 Task: Search one way flight ticket for 5 adults, 1 child, 2 infants in seat and 1 infant on lap in business from Columbus: Golden Triangle Regional Airport to Greensboro: Piedmont Triad International Airport on 5-1-2023. Number of bags: 1 carry on bag. Price is upto 110000. Outbound departure time preference is 7:45.
Action: Mouse moved to (238, 395)
Screenshot: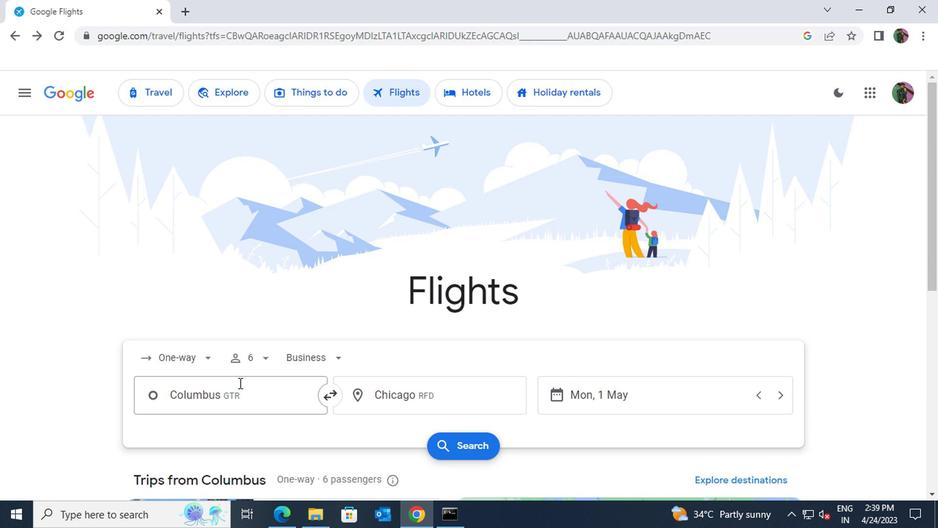 
Action: Mouse pressed left at (238, 395)
Screenshot: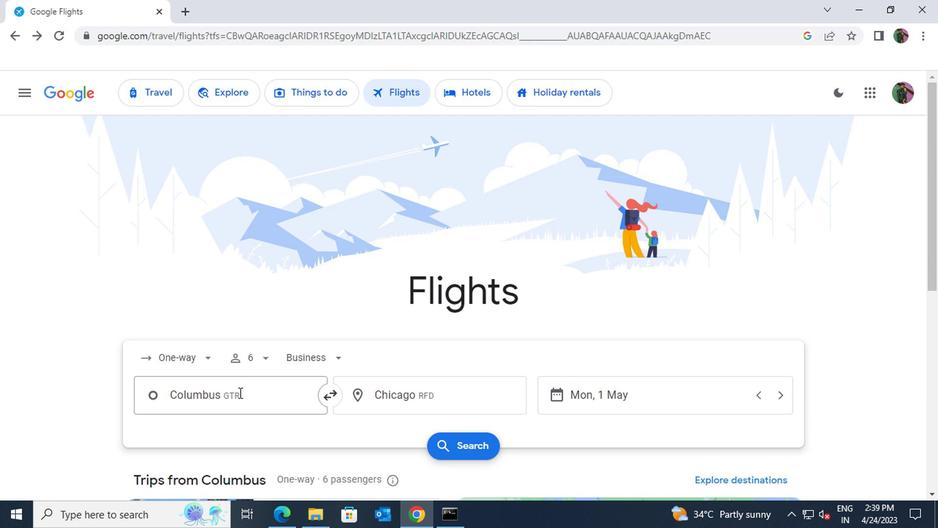 
Action: Mouse moved to (238, 395)
Screenshot: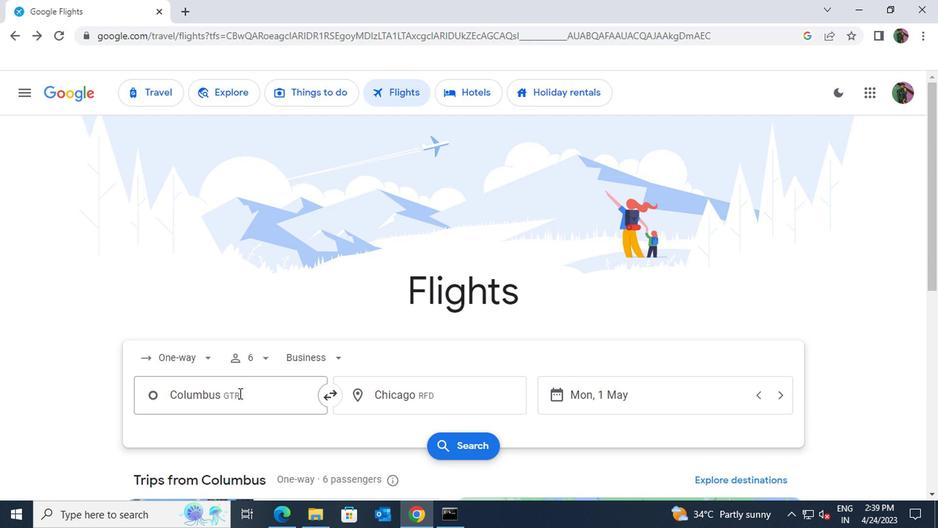 
Action: Key pressed golden<Key.space>trianglr
Screenshot: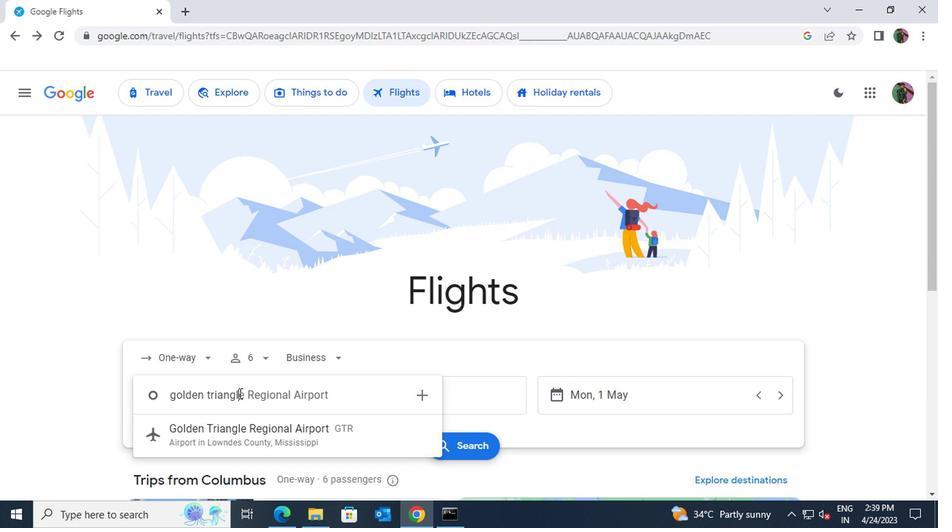 
Action: Mouse moved to (241, 425)
Screenshot: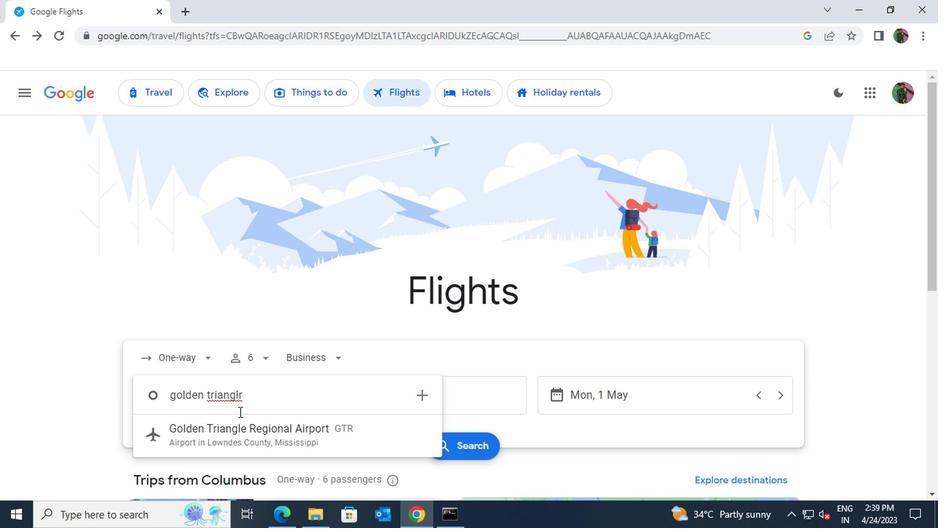 
Action: Mouse pressed left at (241, 425)
Screenshot: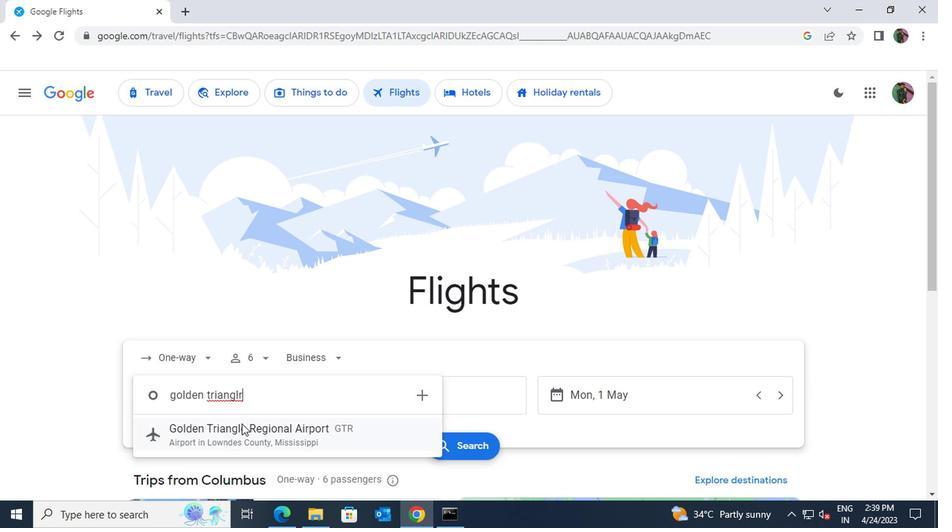 
Action: Mouse moved to (361, 402)
Screenshot: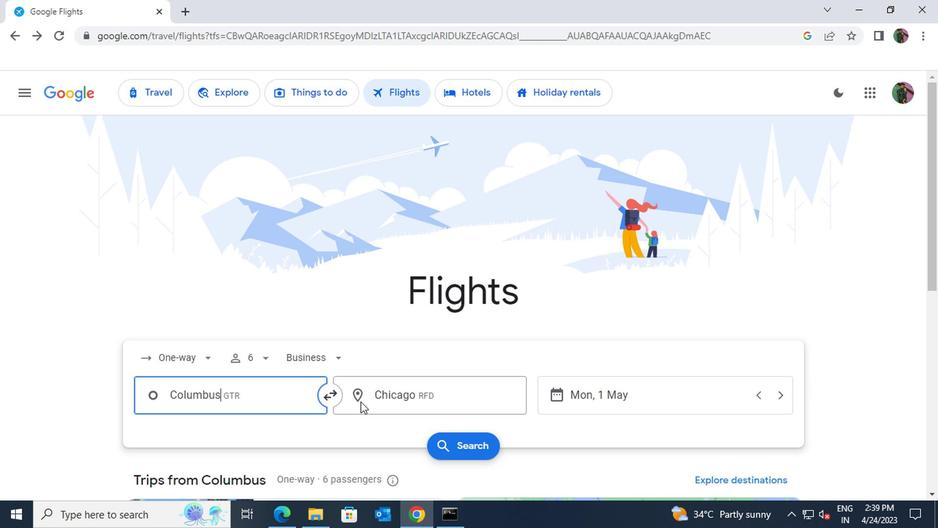 
Action: Mouse pressed left at (361, 402)
Screenshot: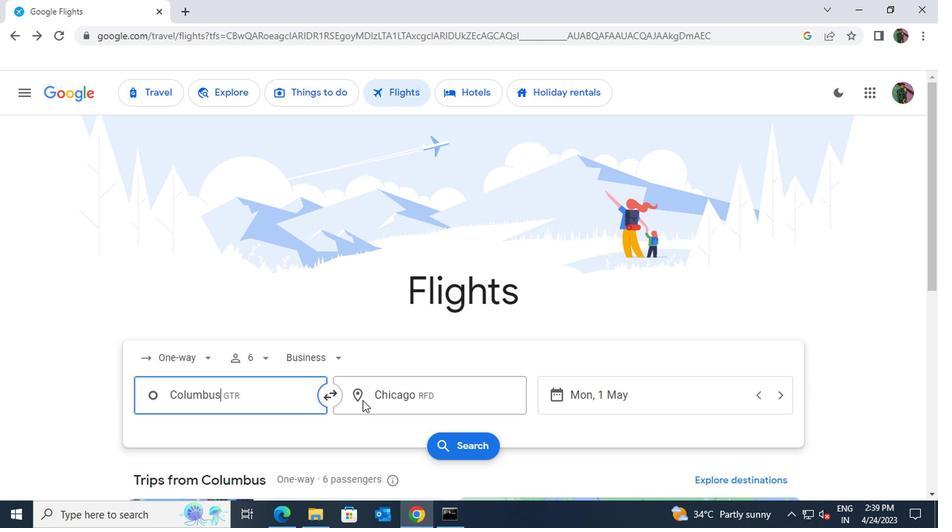 
Action: Key pressed greensboro
Screenshot: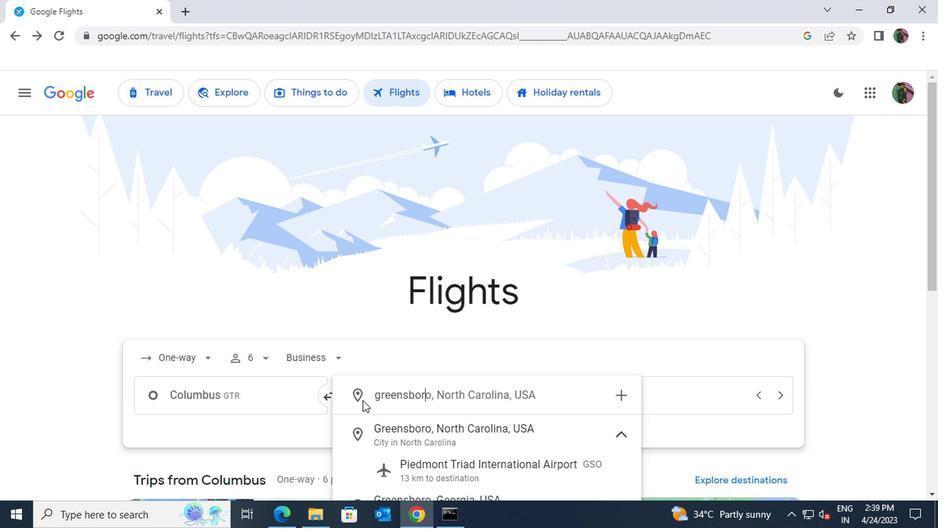 
Action: Mouse moved to (410, 461)
Screenshot: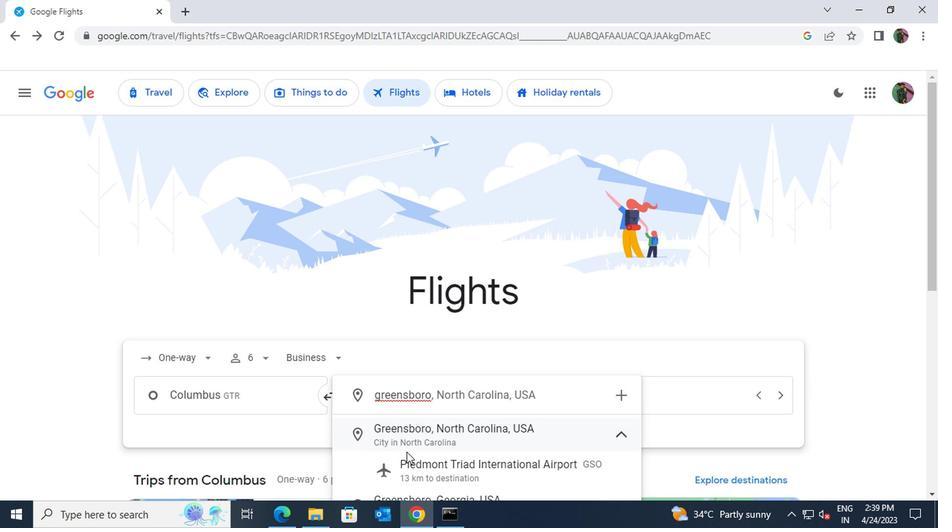 
Action: Mouse pressed left at (410, 461)
Screenshot: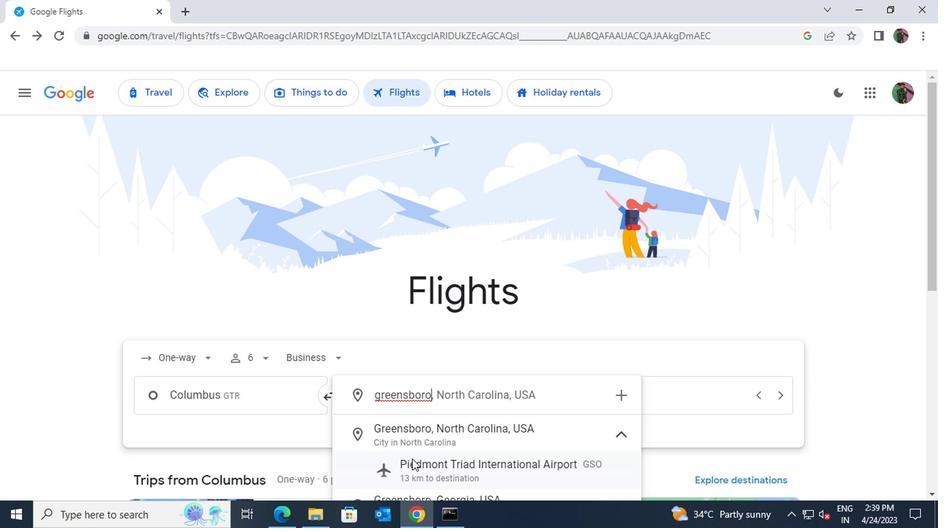 
Action: Mouse moved to (414, 462)
Screenshot: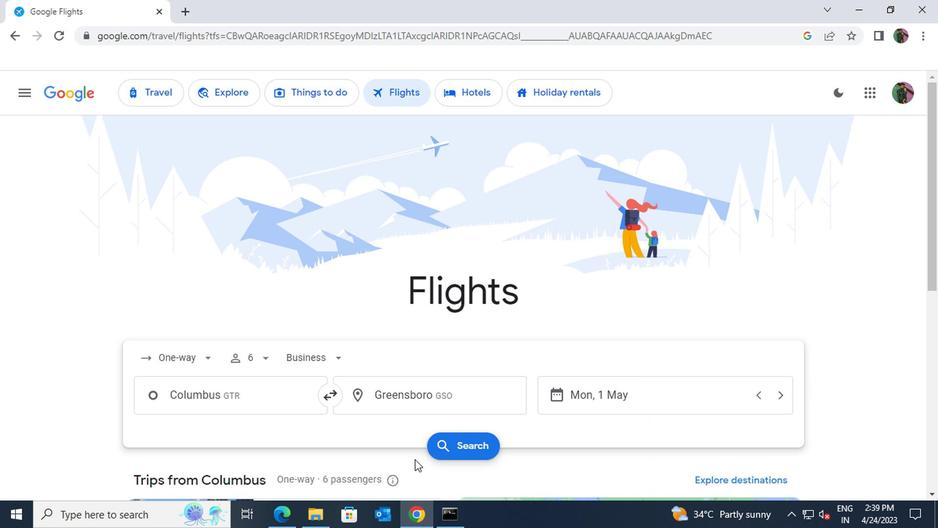 
Action: Mouse scrolled (414, 461) with delta (0, 0)
Screenshot: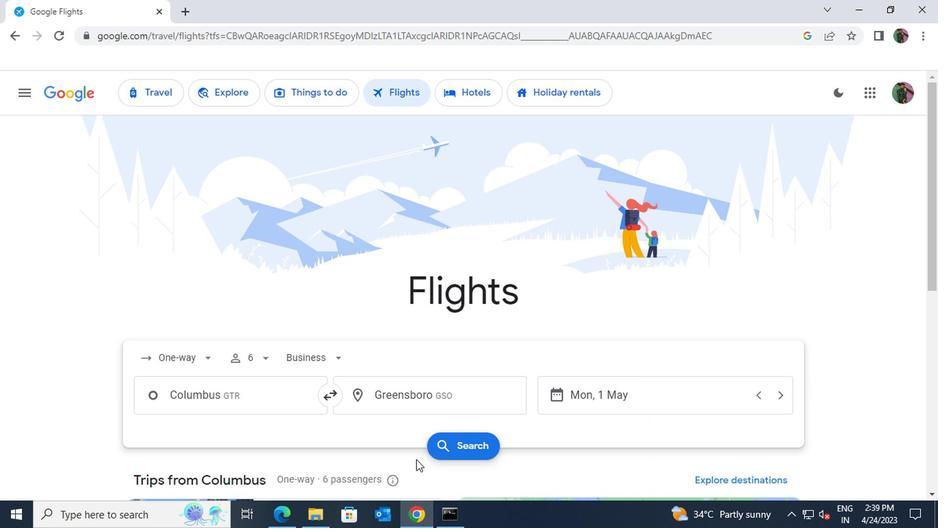 
Action: Mouse moved to (266, 287)
Screenshot: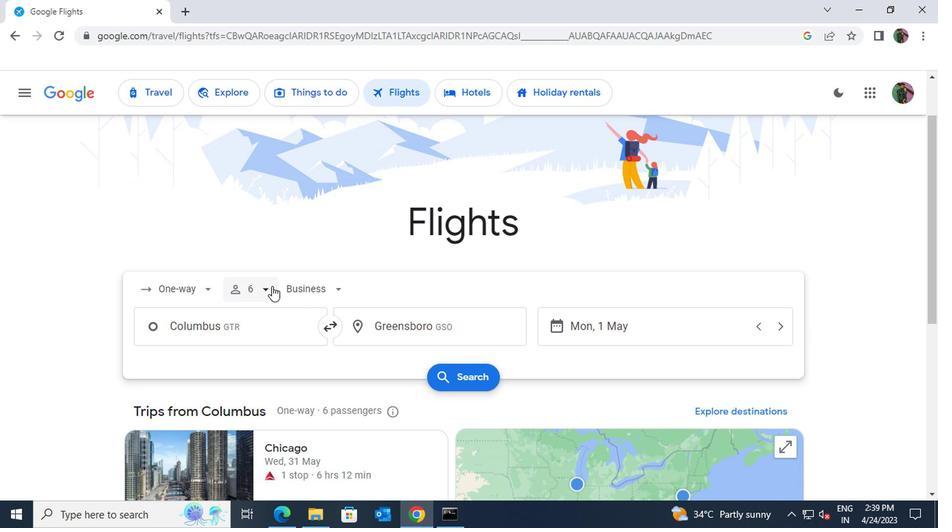 
Action: Mouse pressed left at (266, 287)
Screenshot: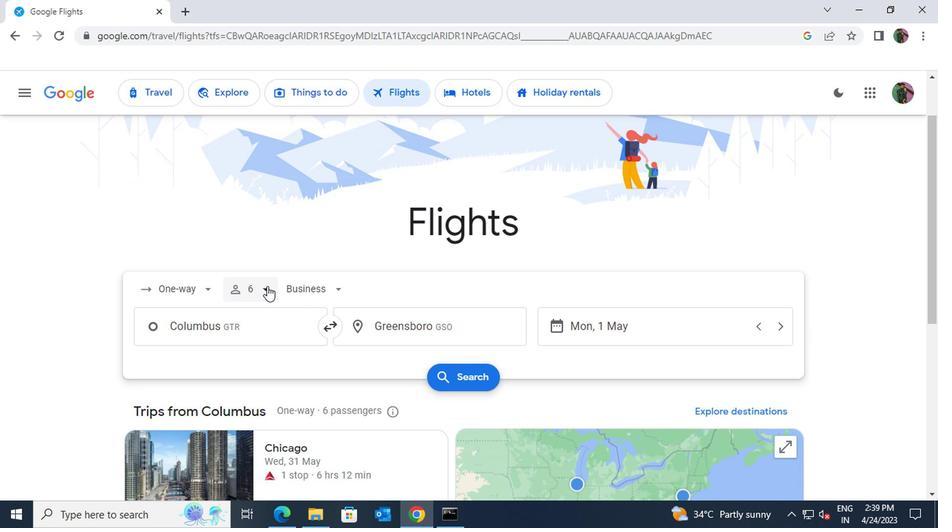 
Action: Mouse moved to (366, 322)
Screenshot: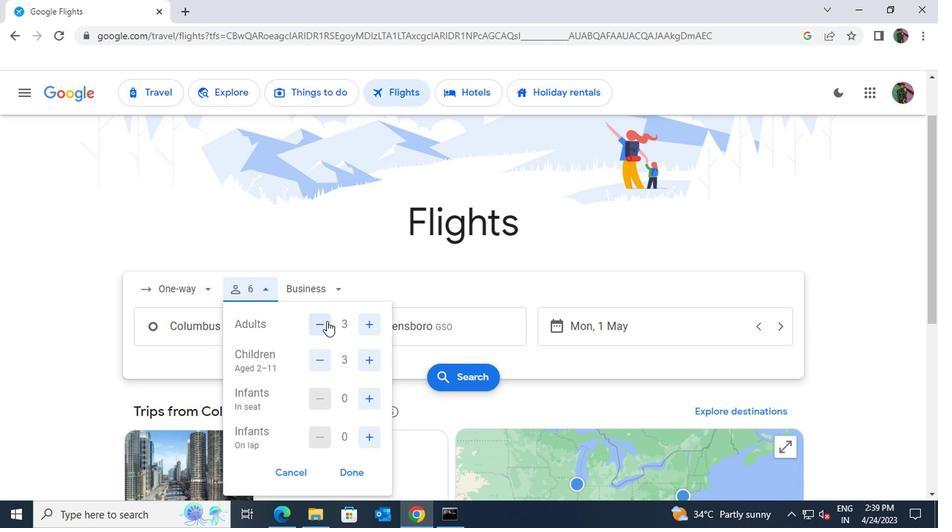 
Action: Mouse pressed left at (366, 322)
Screenshot: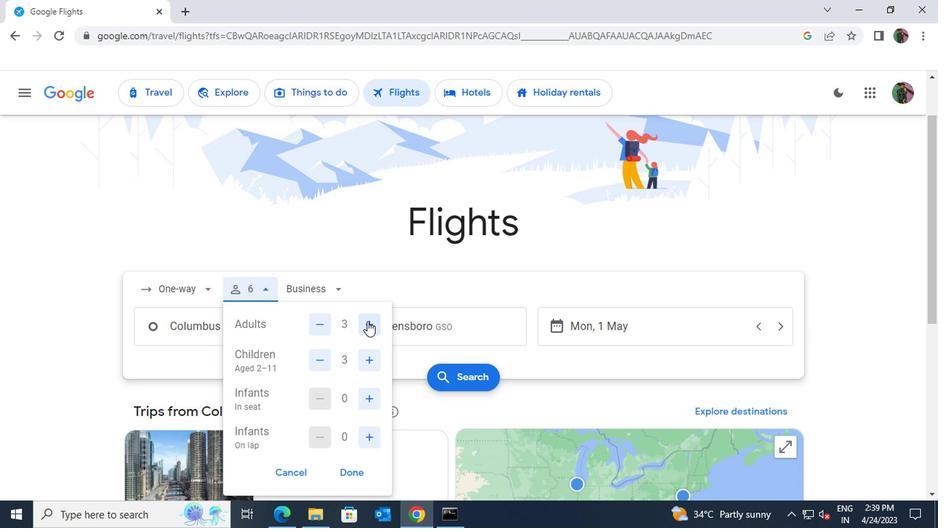 
Action: Mouse pressed left at (366, 322)
Screenshot: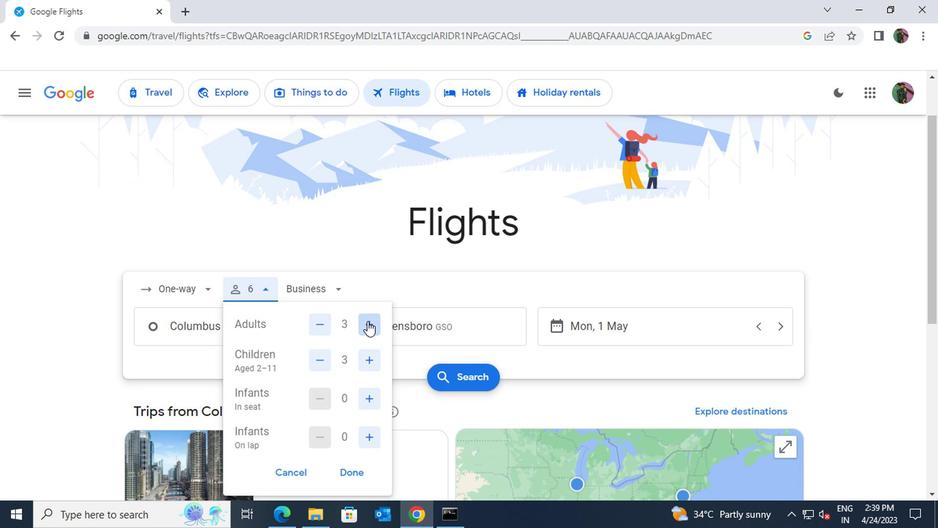 
Action: Mouse moved to (320, 356)
Screenshot: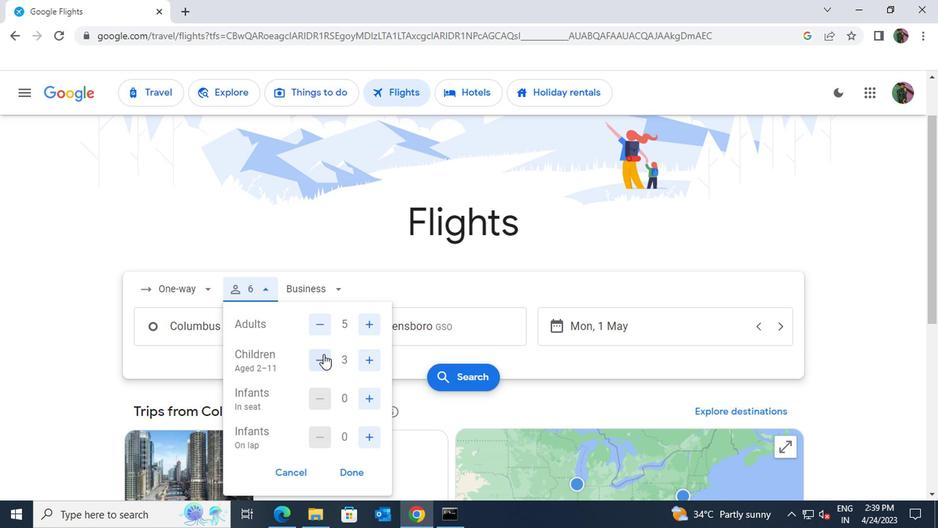 
Action: Mouse pressed left at (320, 356)
Screenshot: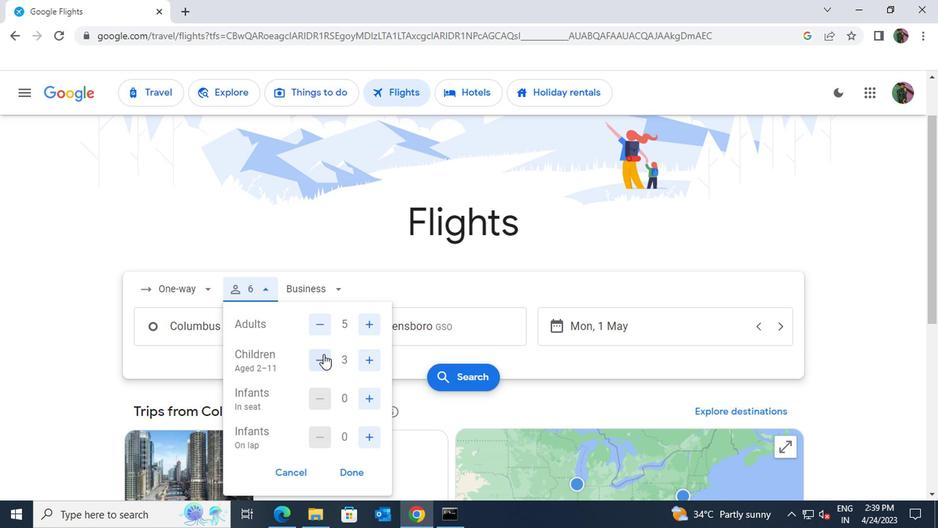 
Action: Mouse moved to (320, 356)
Screenshot: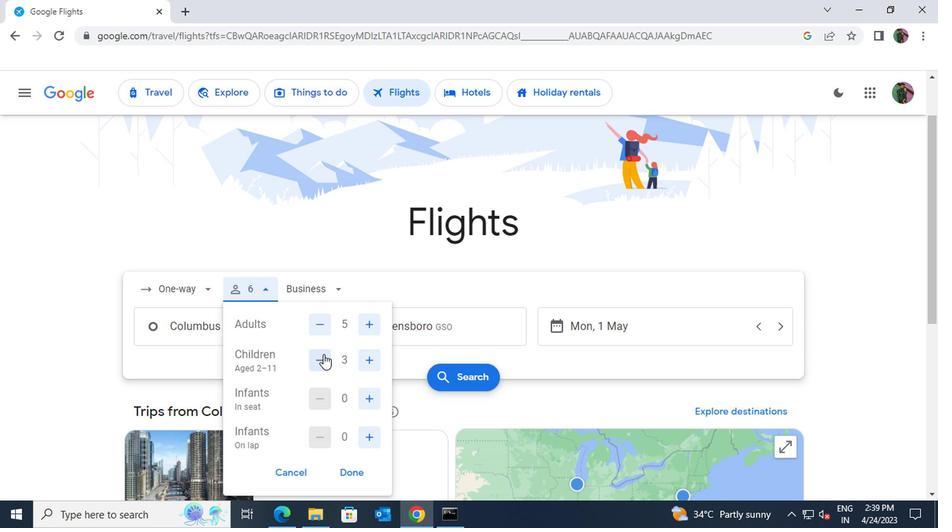 
Action: Mouse pressed left at (320, 356)
Screenshot: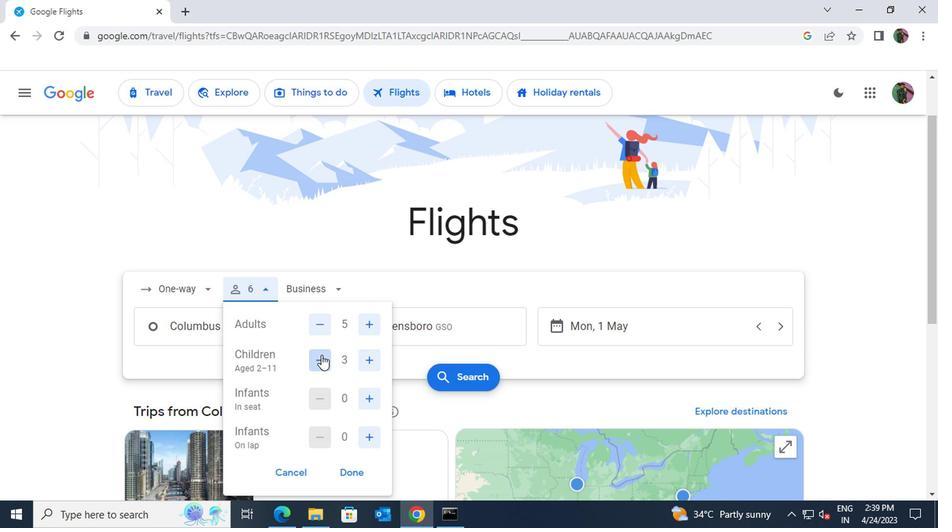 
Action: Mouse moved to (364, 392)
Screenshot: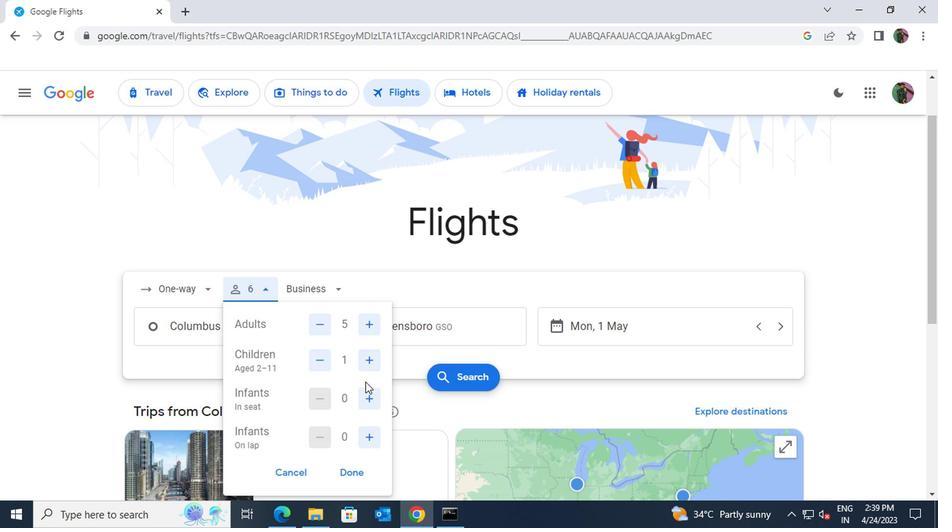 
Action: Mouse pressed left at (364, 392)
Screenshot: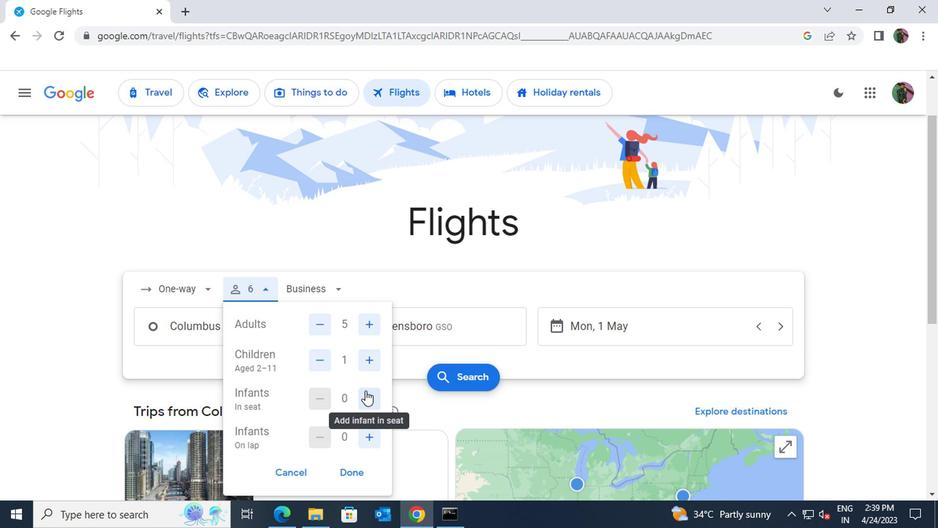 
Action: Mouse moved to (364, 430)
Screenshot: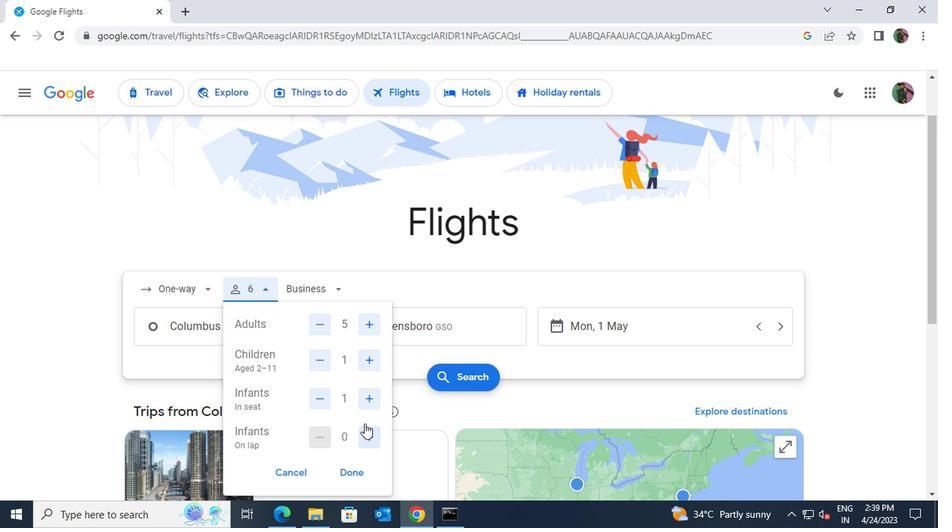 
Action: Mouse pressed left at (364, 430)
Screenshot: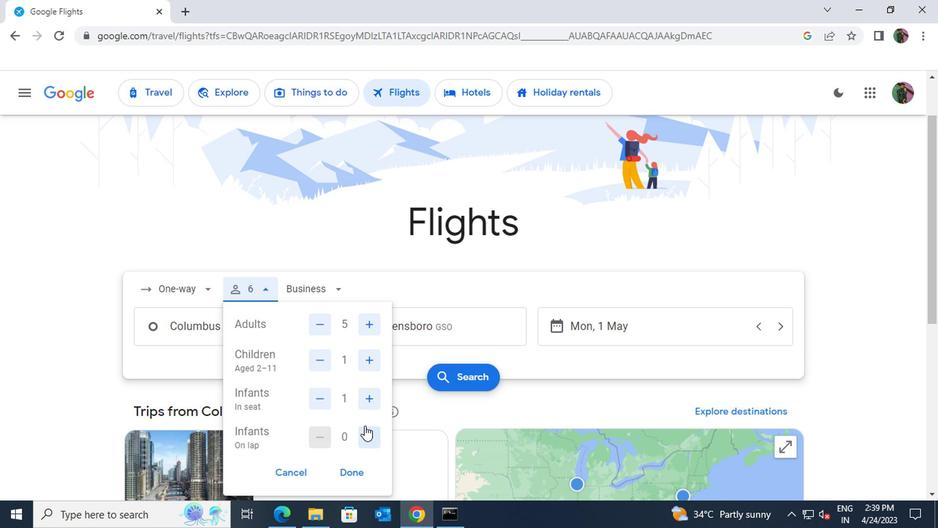 
Action: Mouse moved to (352, 475)
Screenshot: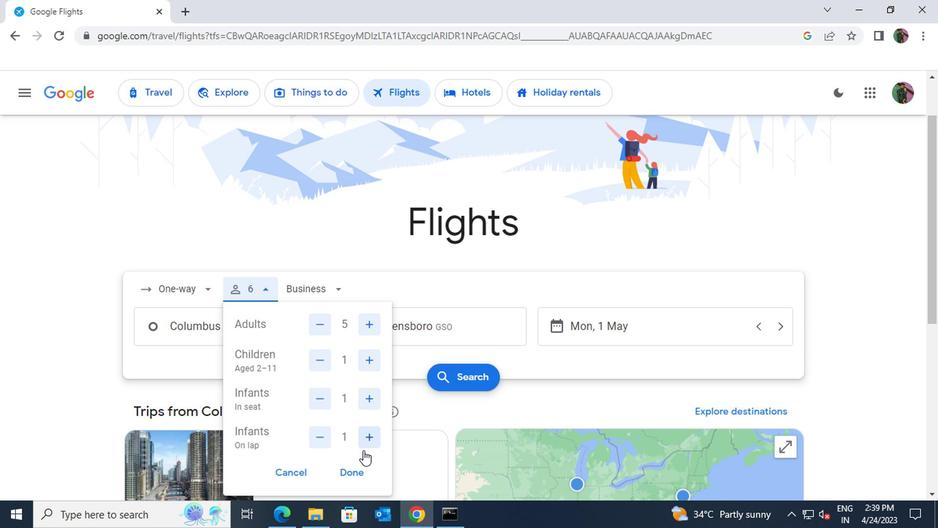 
Action: Mouse pressed left at (352, 475)
Screenshot: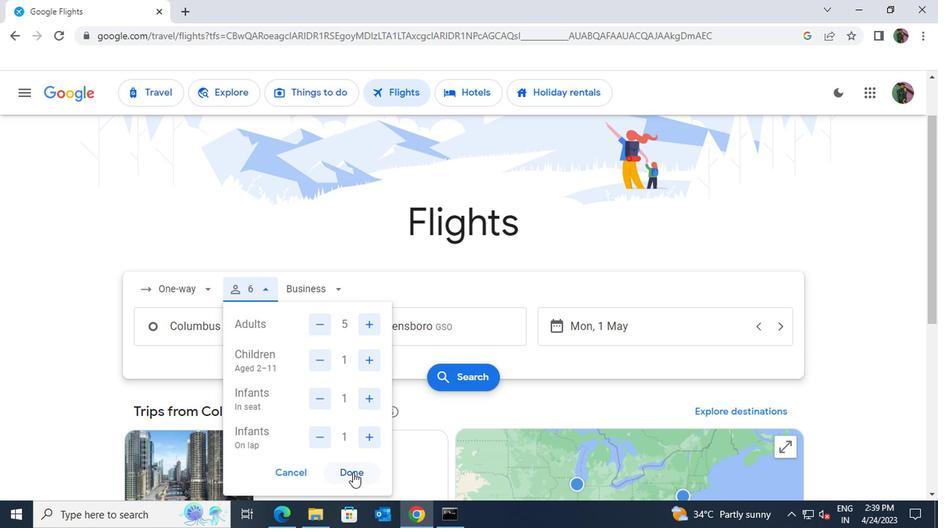 
Action: Mouse moved to (540, 327)
Screenshot: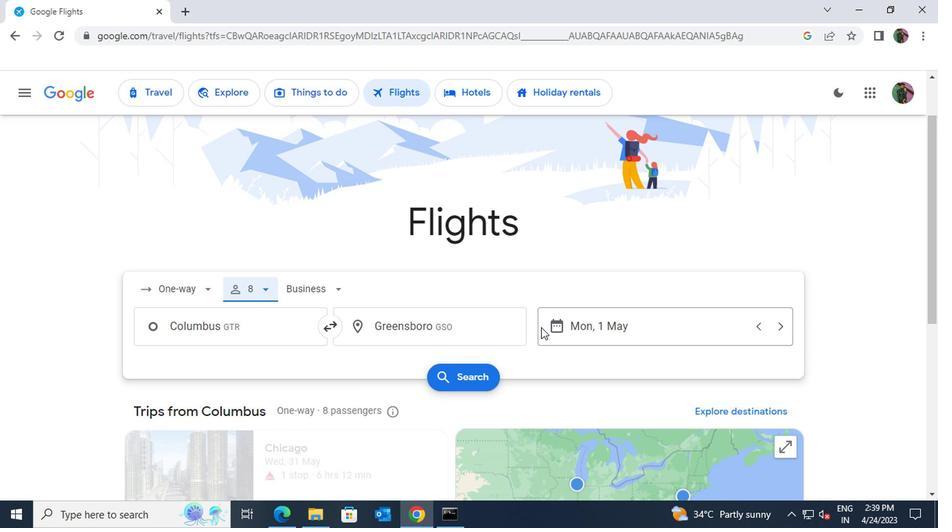 
Action: Mouse pressed left at (540, 327)
Screenshot: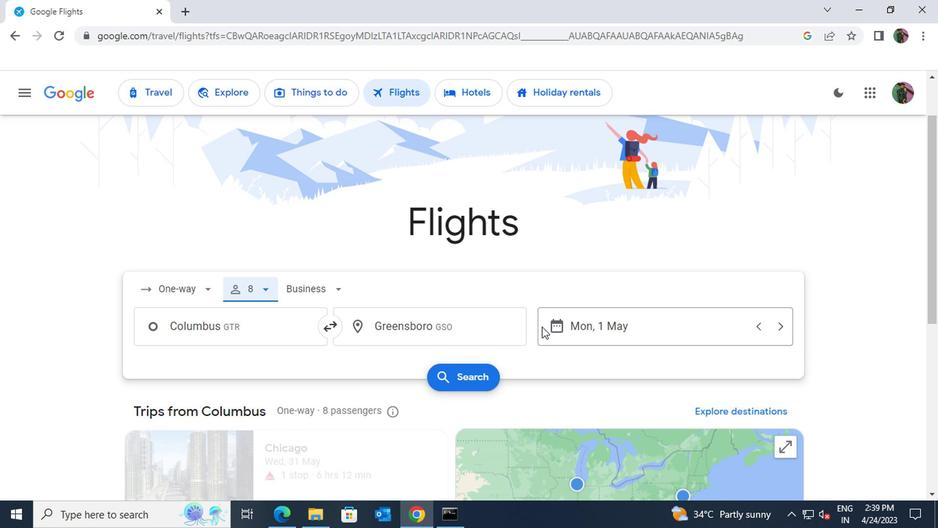 
Action: Mouse moved to (597, 252)
Screenshot: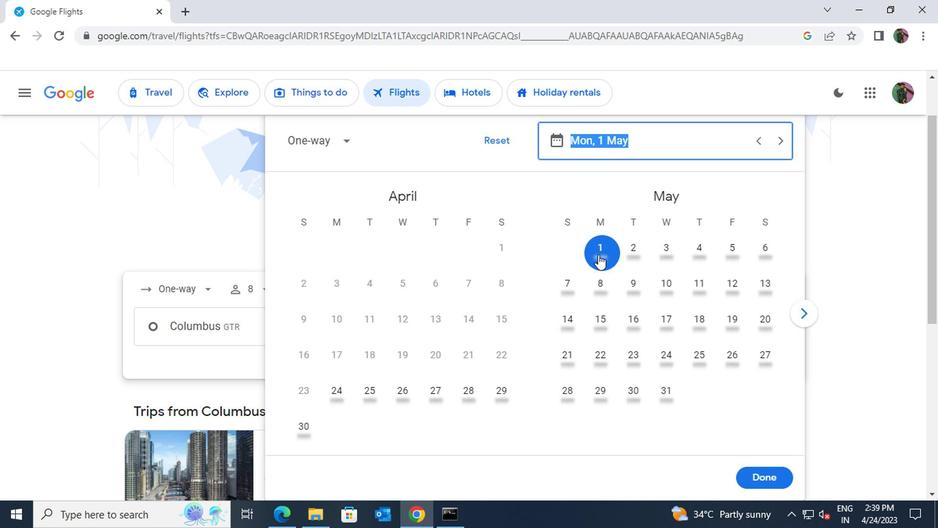 
Action: Mouse pressed left at (597, 252)
Screenshot: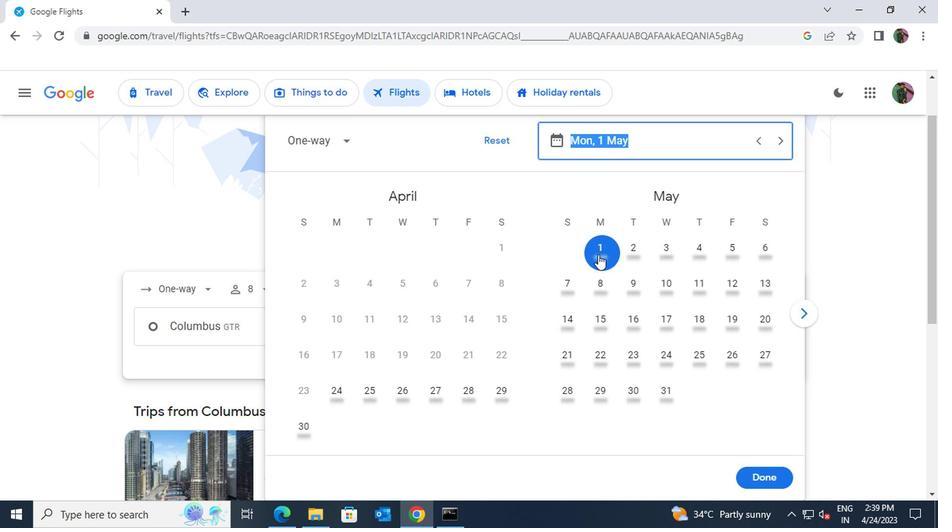 
Action: Mouse moved to (750, 475)
Screenshot: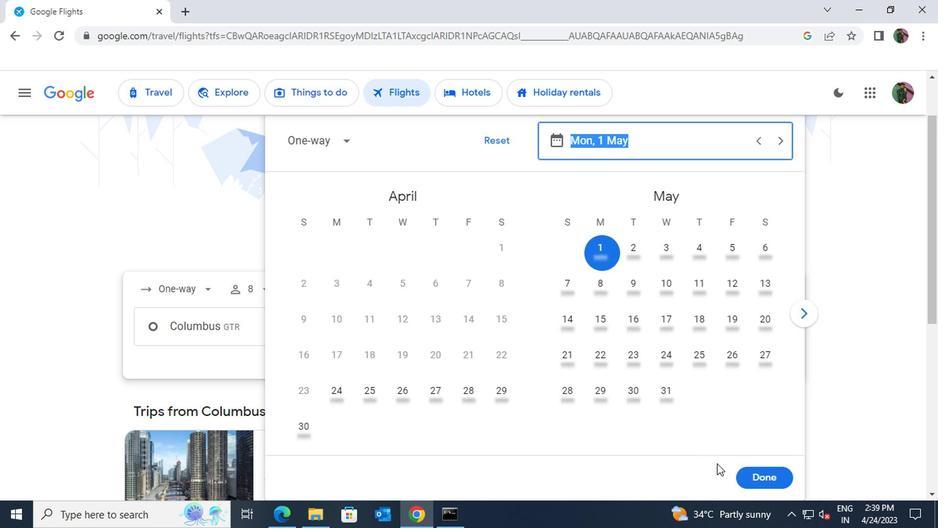 
Action: Mouse pressed left at (750, 475)
Screenshot: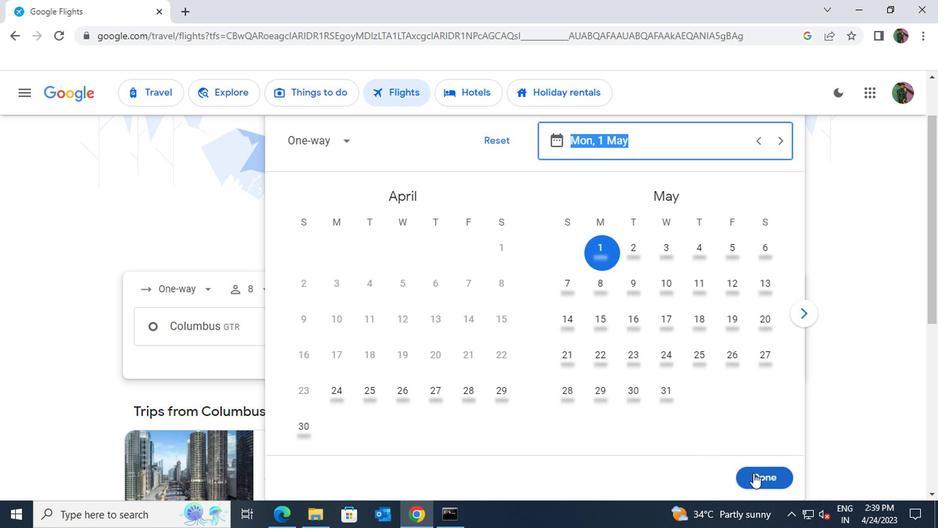 
Action: Mouse moved to (204, 291)
Screenshot: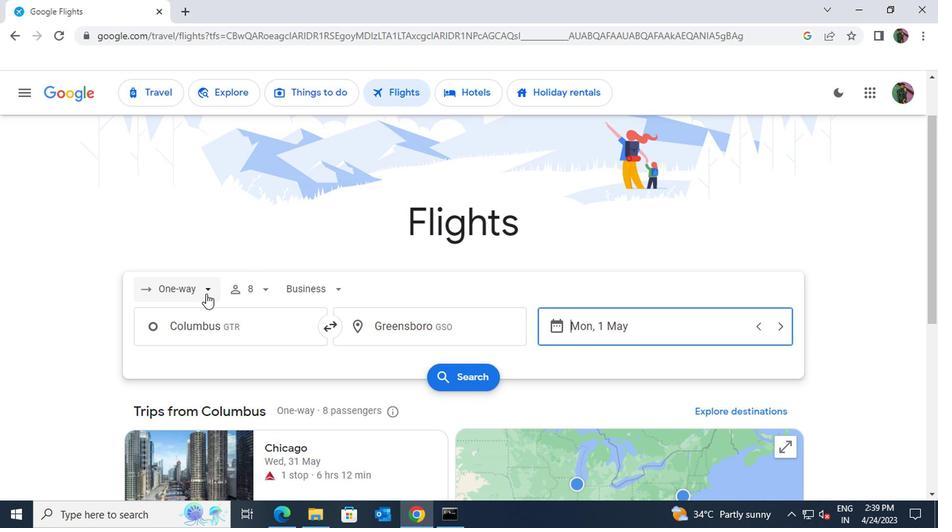 
Action: Mouse pressed left at (204, 291)
Screenshot: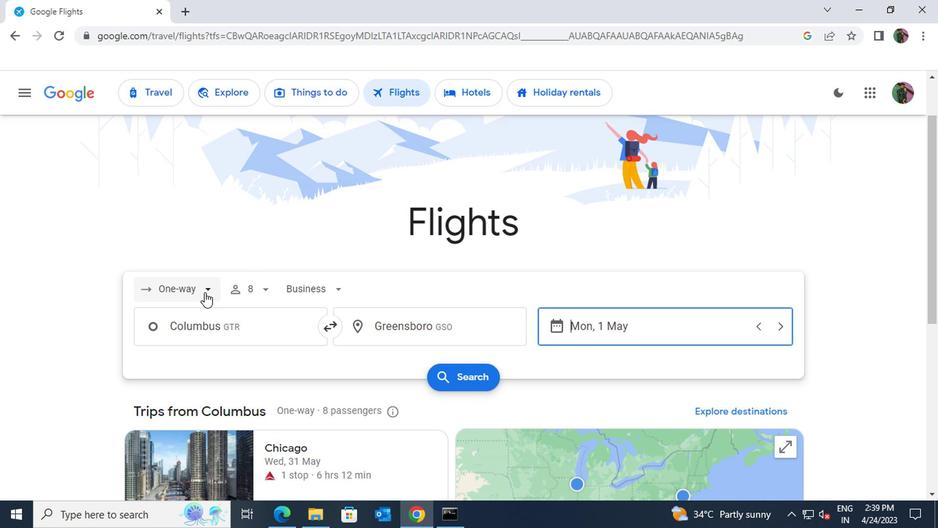 
Action: Mouse moved to (190, 349)
Screenshot: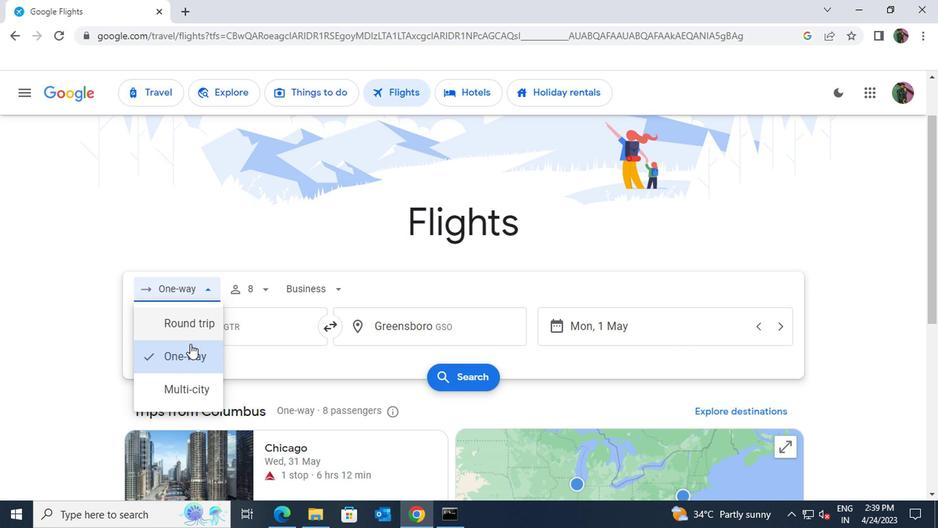 
Action: Mouse pressed left at (190, 349)
Screenshot: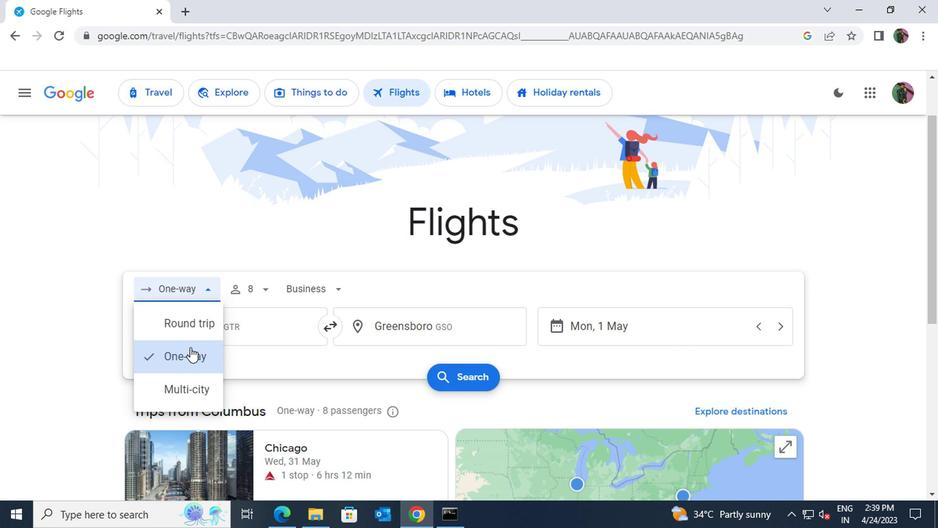 
Action: Mouse moved to (448, 379)
Screenshot: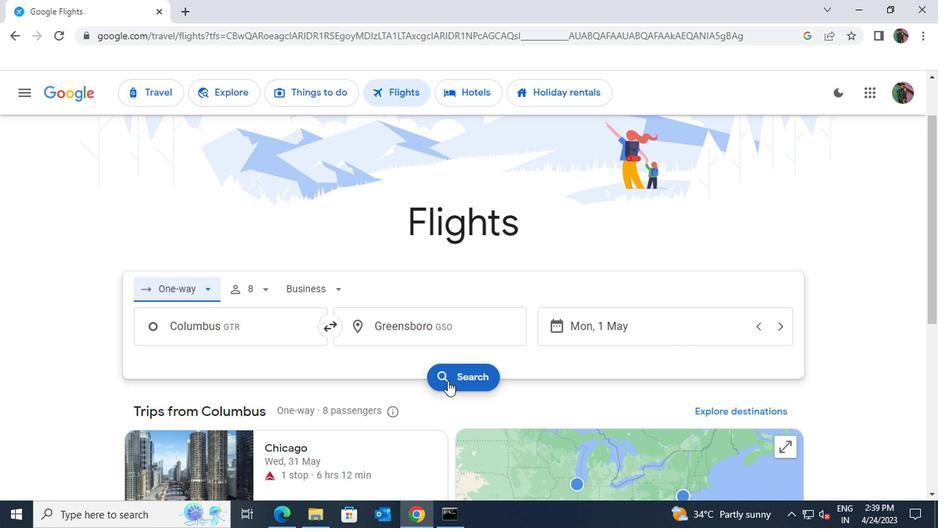 
Action: Mouse pressed left at (448, 379)
Screenshot: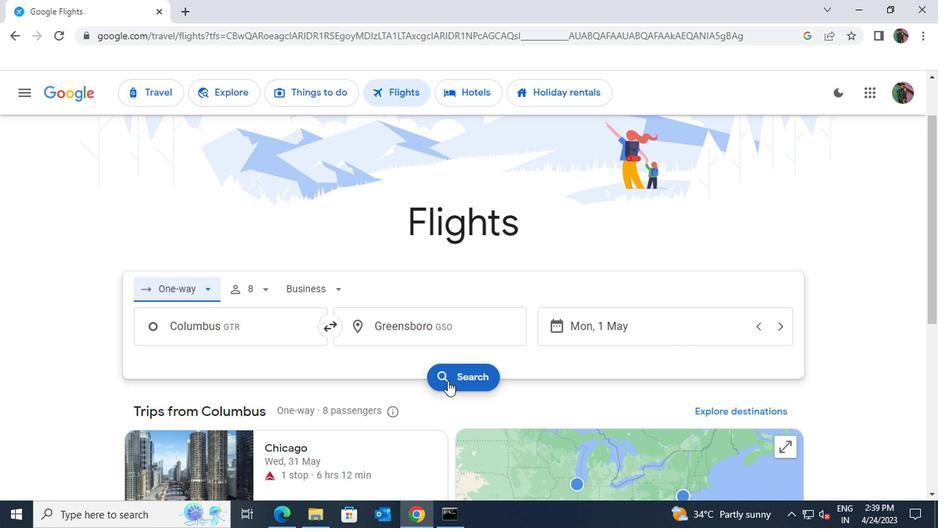 
Action: Mouse moved to (369, 220)
Screenshot: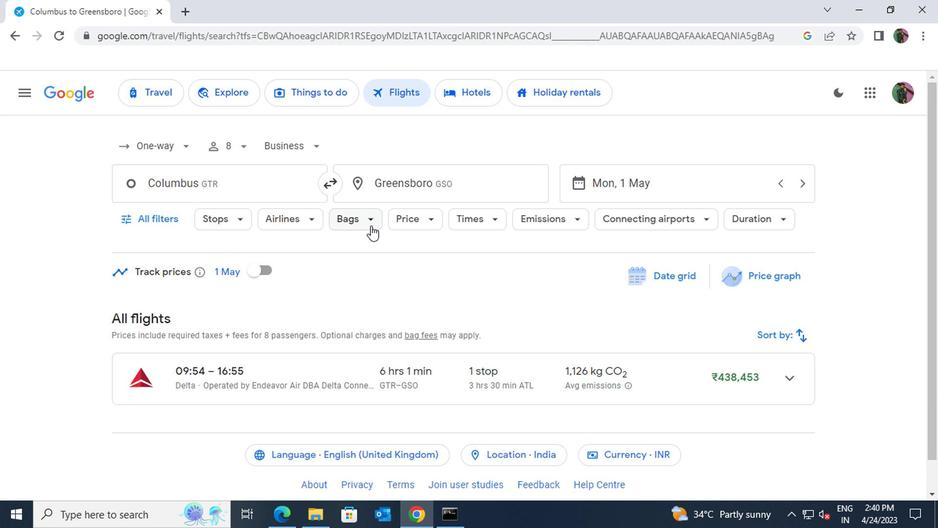 
Action: Mouse pressed left at (369, 220)
Screenshot: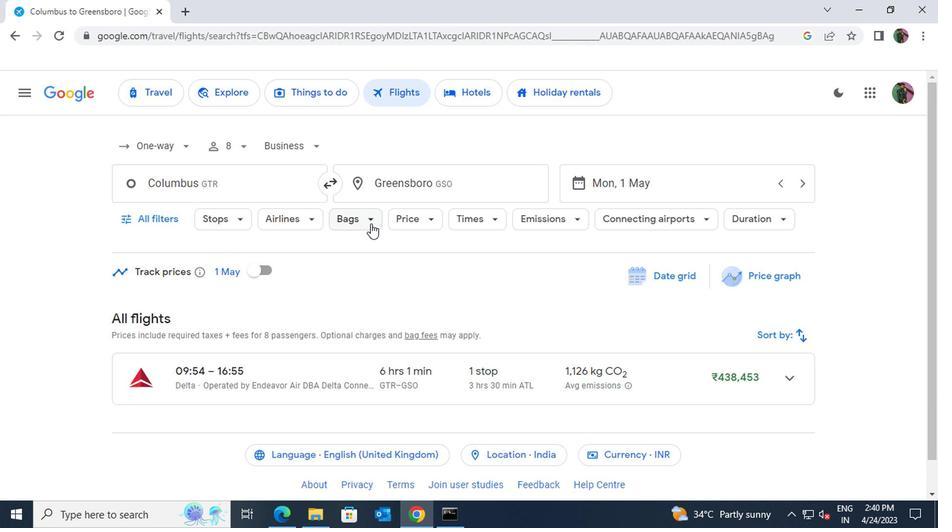 
Action: Mouse moved to (545, 285)
Screenshot: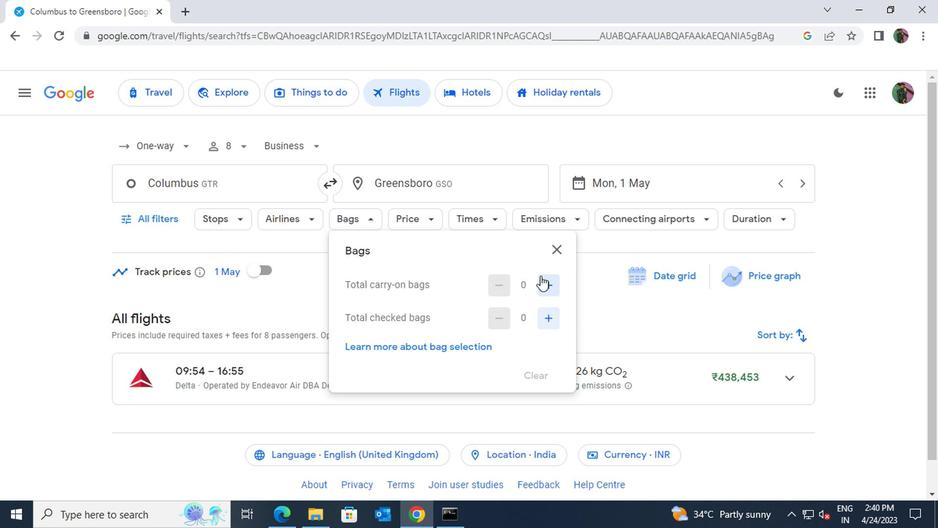 
Action: Mouse pressed left at (545, 285)
Screenshot: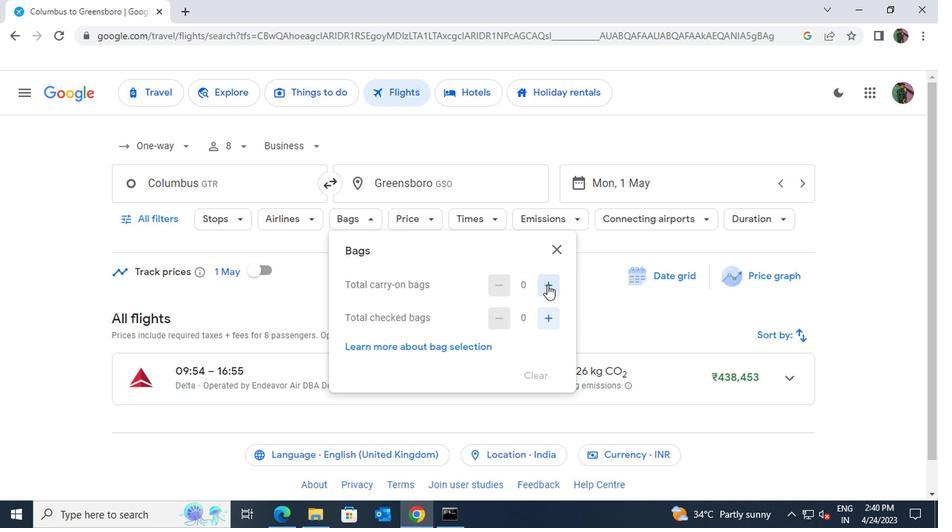 
Action: Mouse moved to (550, 248)
Screenshot: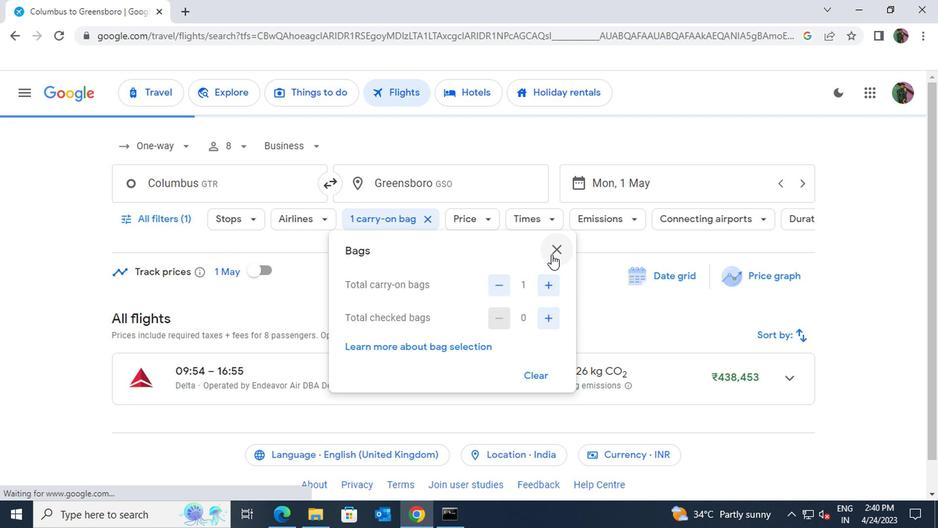 
Action: Mouse pressed left at (550, 248)
Screenshot: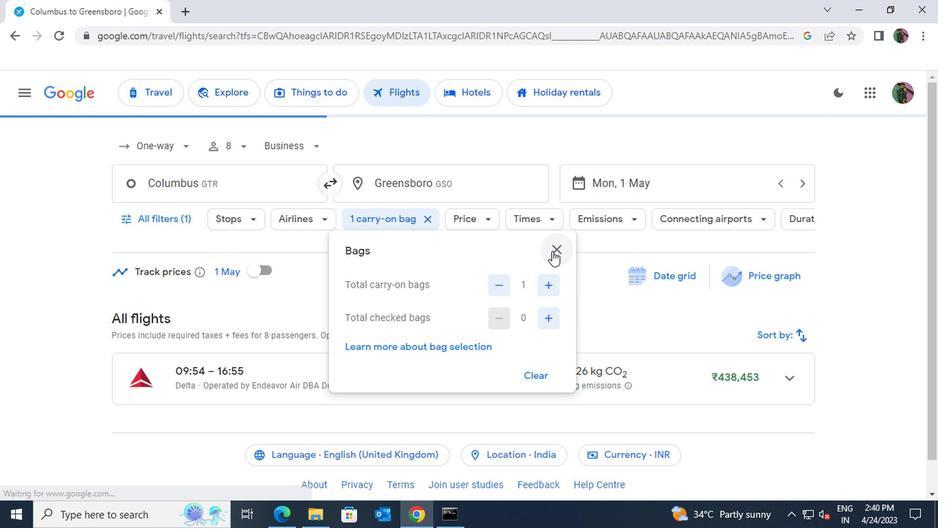 
Action: Mouse moved to (487, 221)
Screenshot: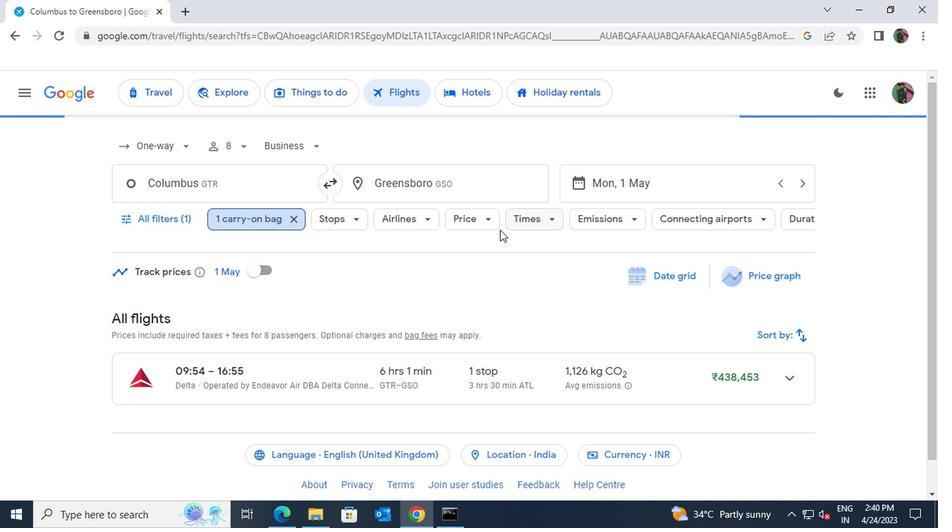 
Action: Mouse pressed left at (487, 221)
Screenshot: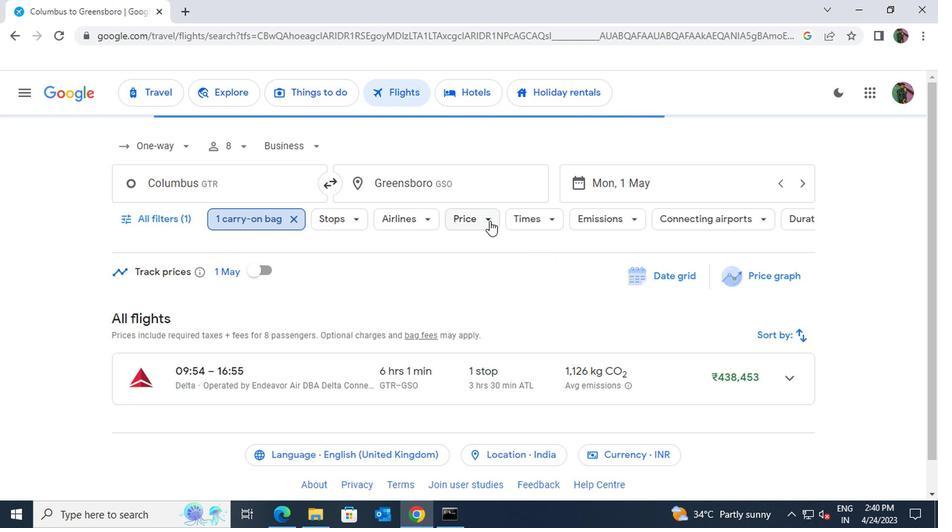 
Action: Mouse moved to (662, 307)
Screenshot: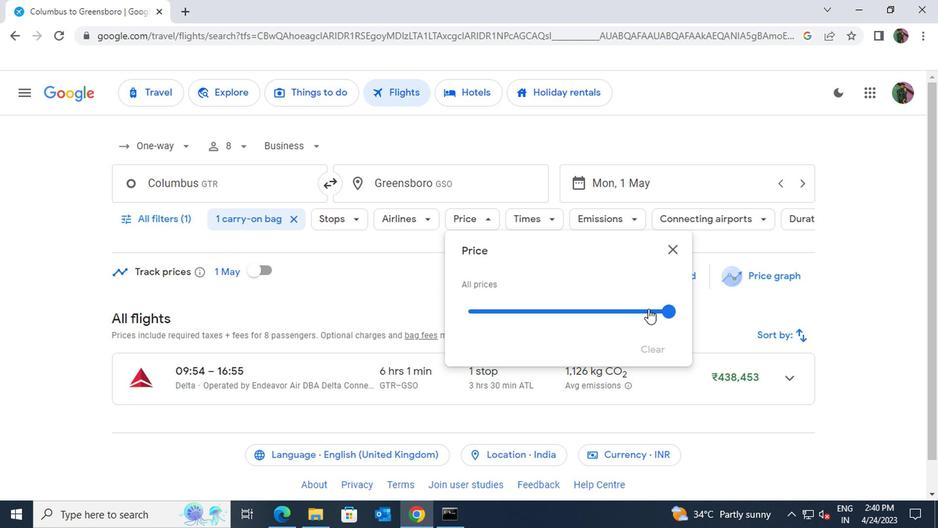 
Action: Mouse pressed left at (662, 307)
Screenshot: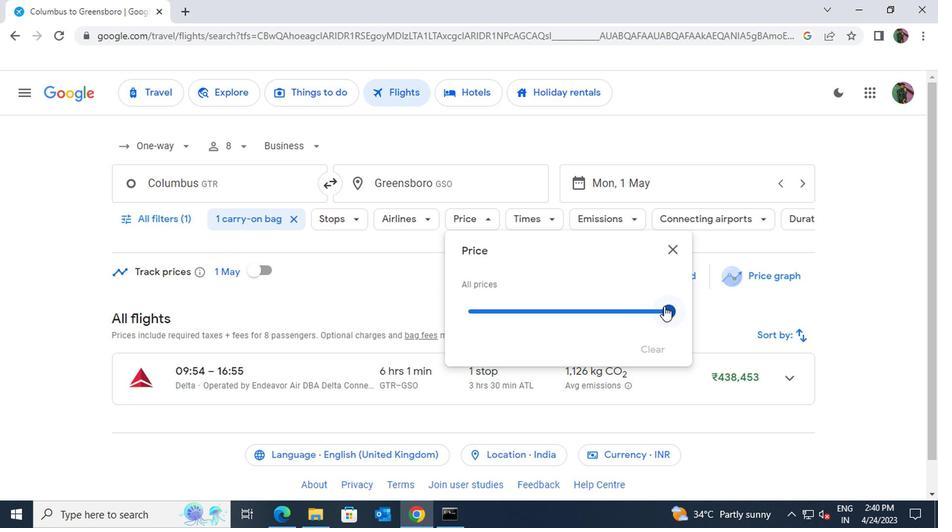 
Action: Mouse moved to (665, 242)
Screenshot: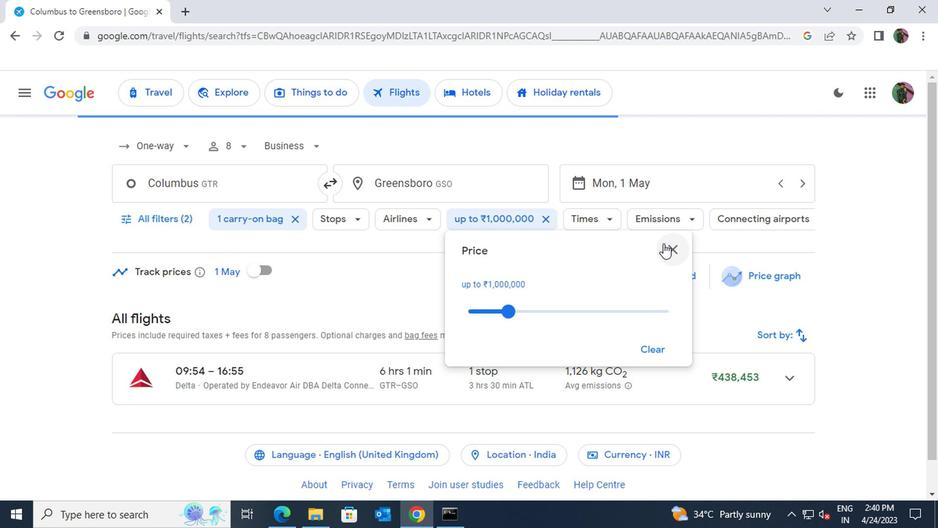 
Action: Mouse pressed left at (665, 242)
Screenshot: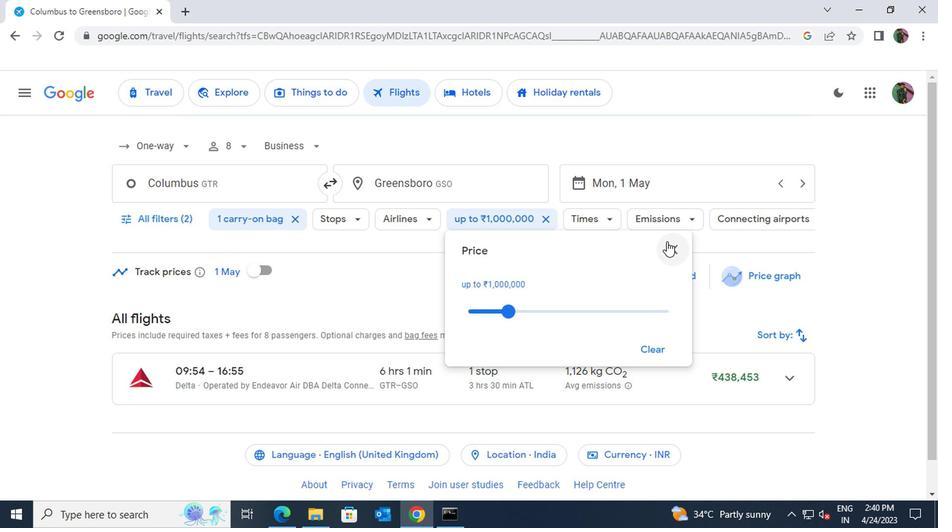 
Action: Mouse moved to (601, 223)
Screenshot: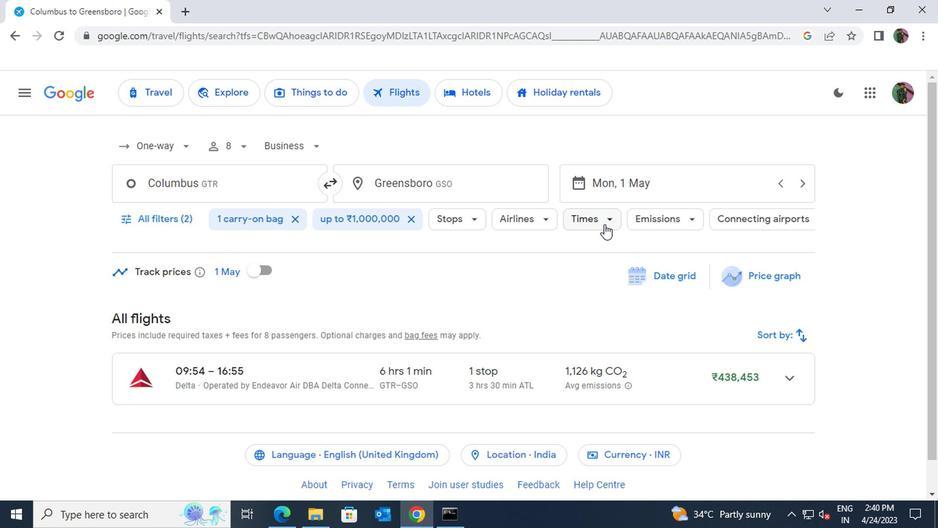 
Action: Mouse pressed left at (601, 223)
Screenshot: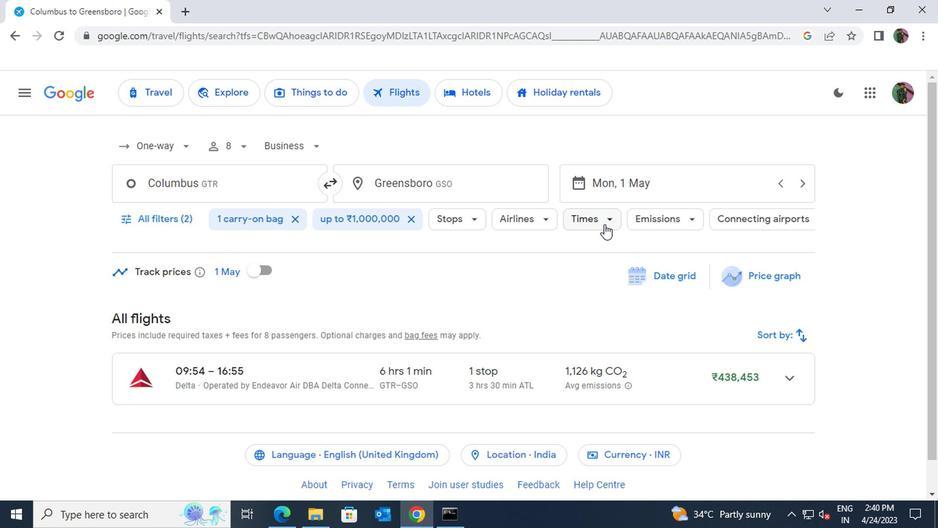 
Action: Mouse moved to (771, 351)
Screenshot: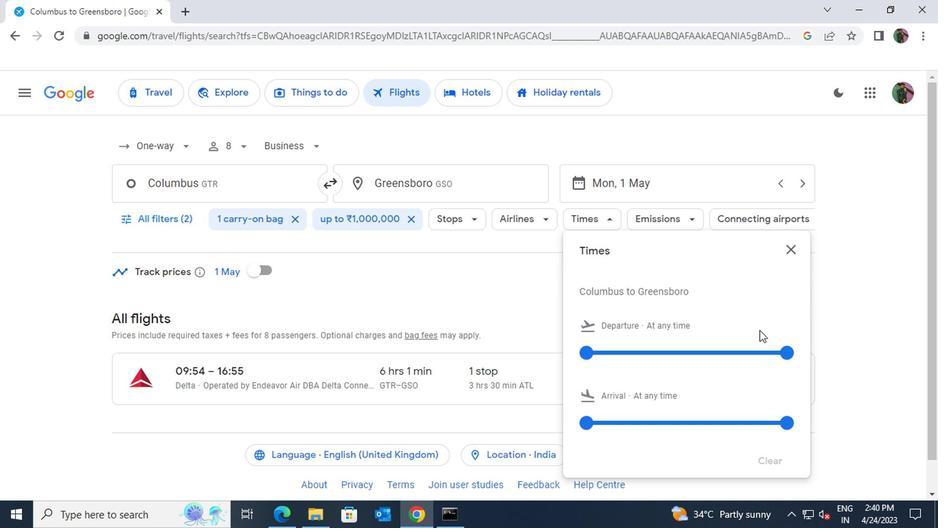 
Action: Mouse pressed left at (771, 351)
Screenshot: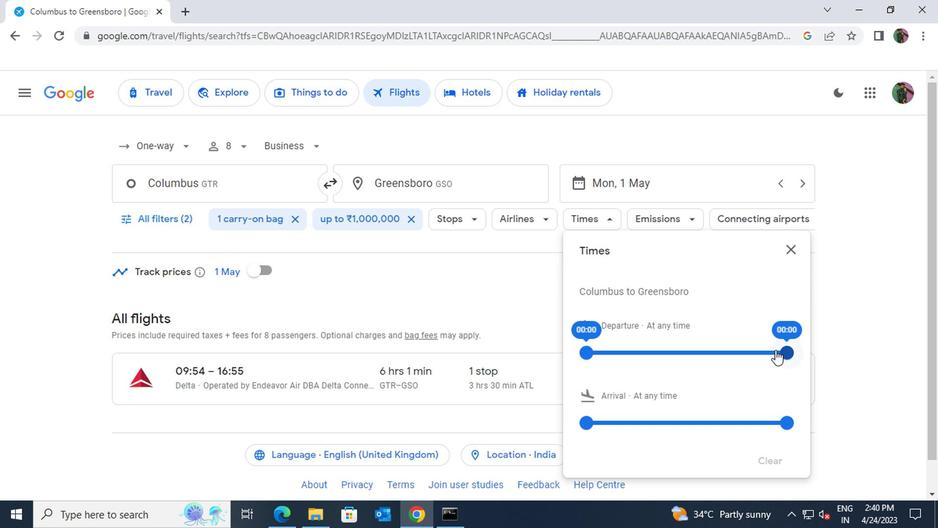 
Action: Mouse moved to (783, 248)
Screenshot: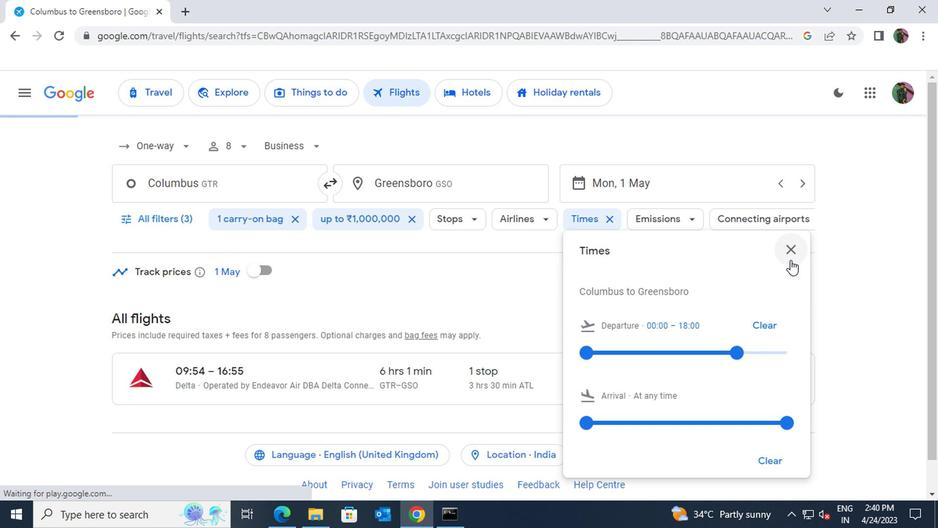 
Action: Mouse pressed left at (783, 248)
Screenshot: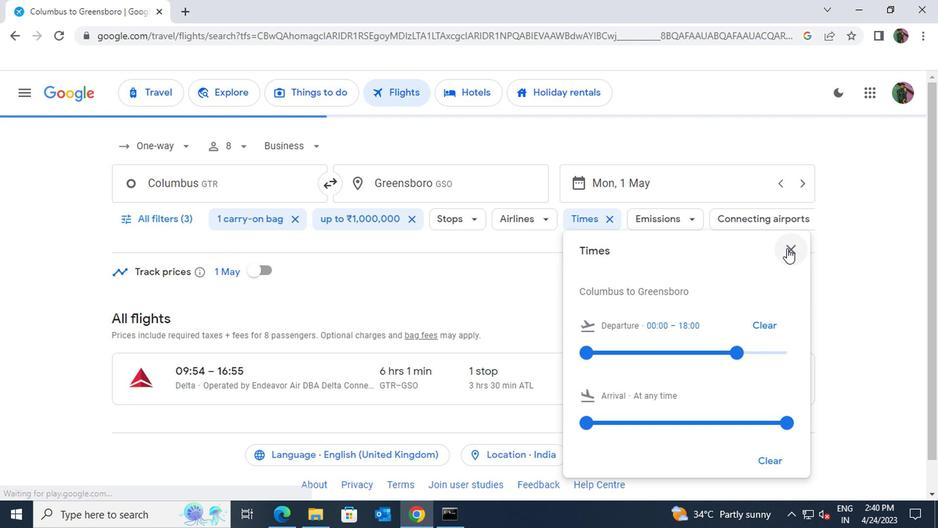 
Action: Mouse moved to (676, 374)
Screenshot: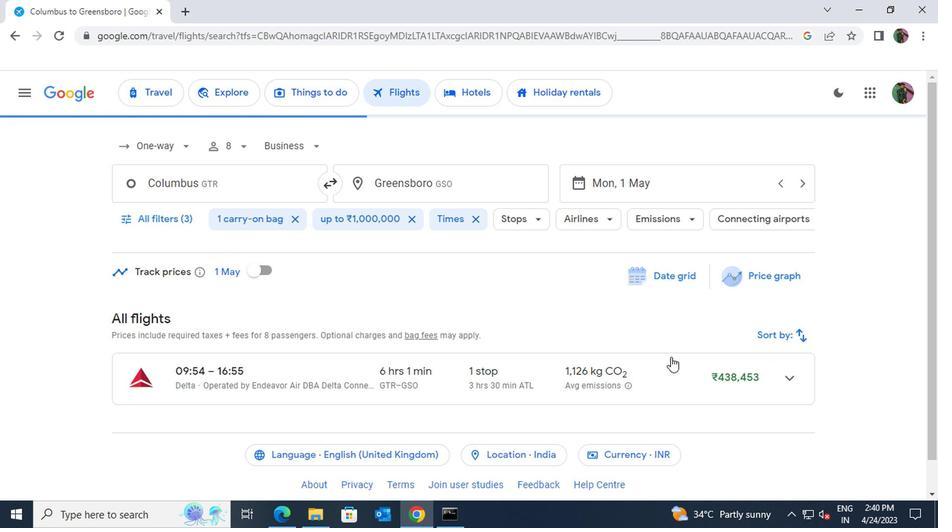
Action: Mouse pressed left at (676, 374)
Screenshot: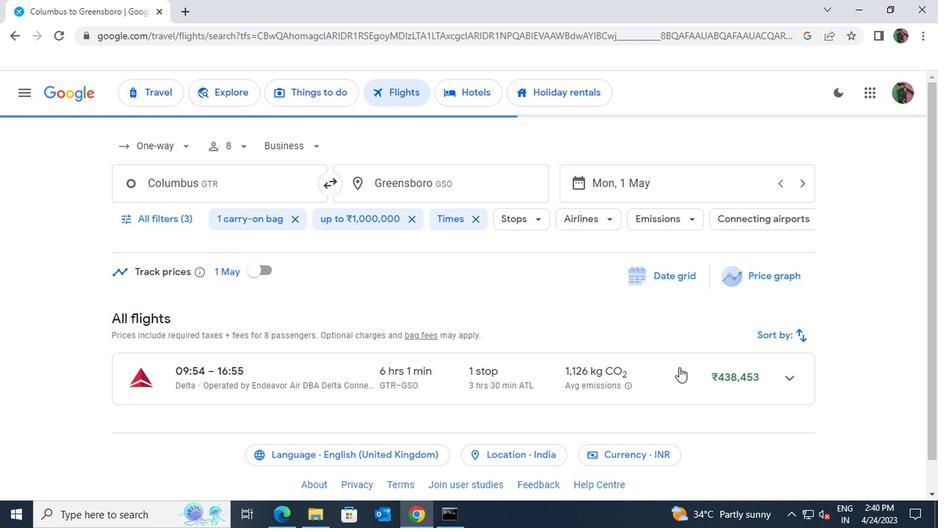 
Action: Mouse pressed left at (676, 374)
Screenshot: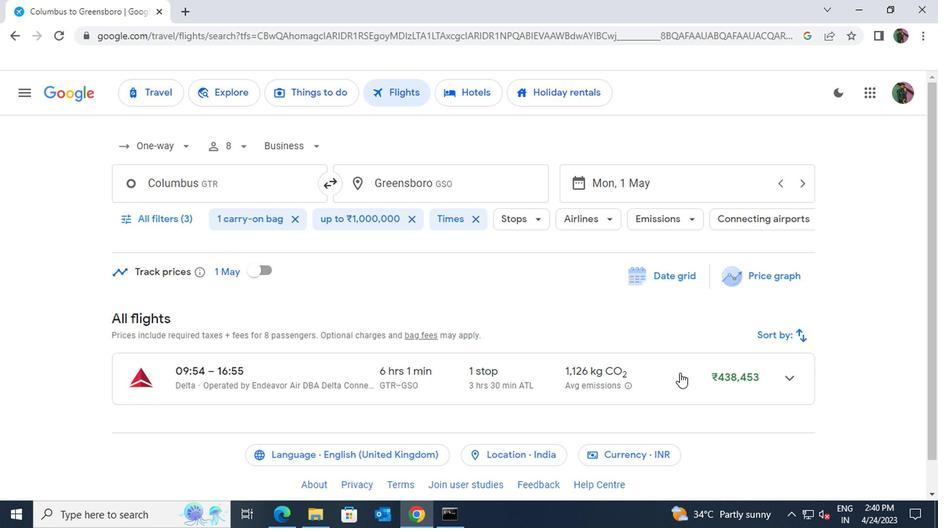 
